 Task: Create a section Agile Archers and in the section, add a milestone Disaster Recovery Planning in the project AgileBoost
Action: Mouse moved to (64, 244)
Screenshot: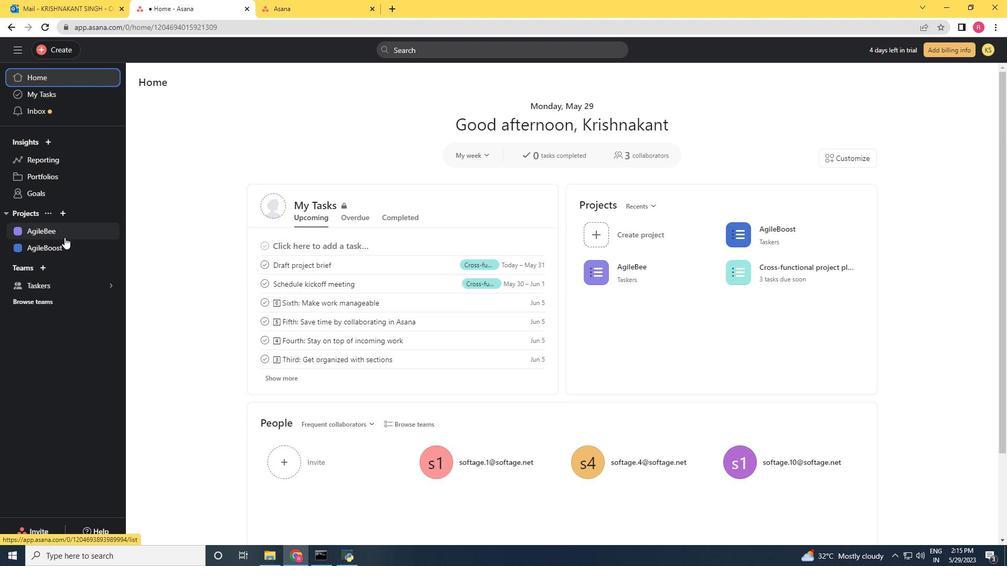 
Action: Mouse pressed left at (64, 244)
Screenshot: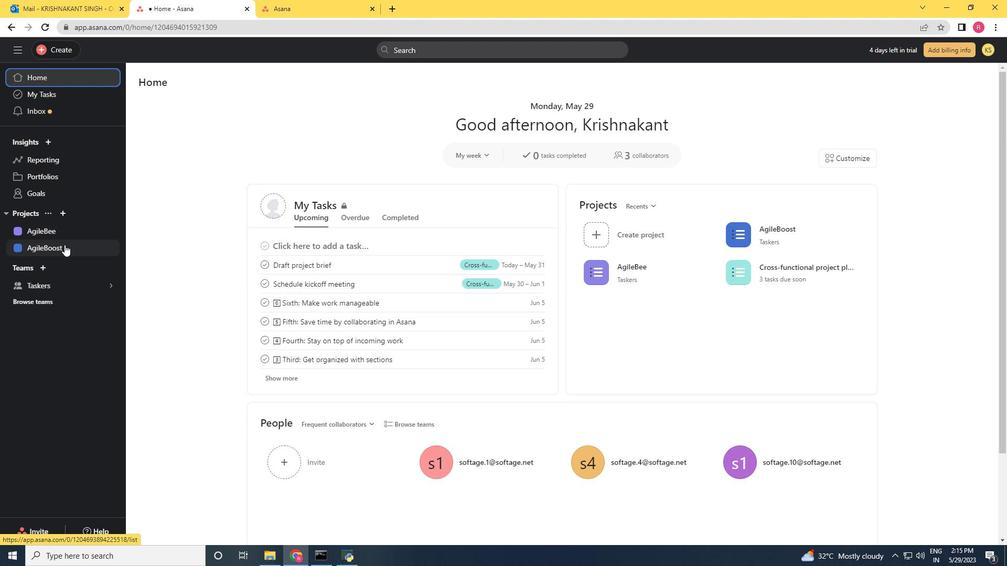 
Action: Mouse moved to (185, 482)
Screenshot: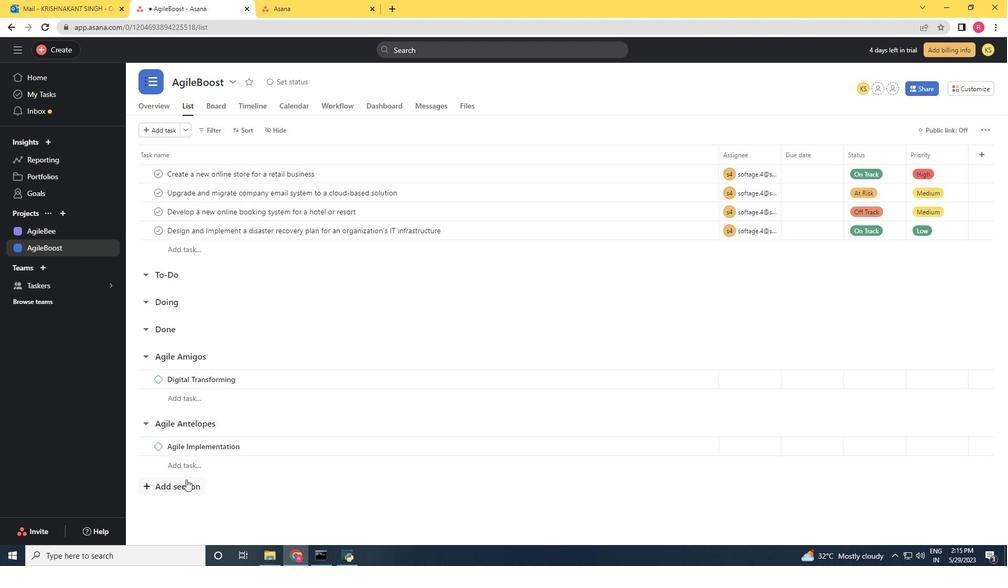 
Action: Mouse pressed left at (185, 482)
Screenshot: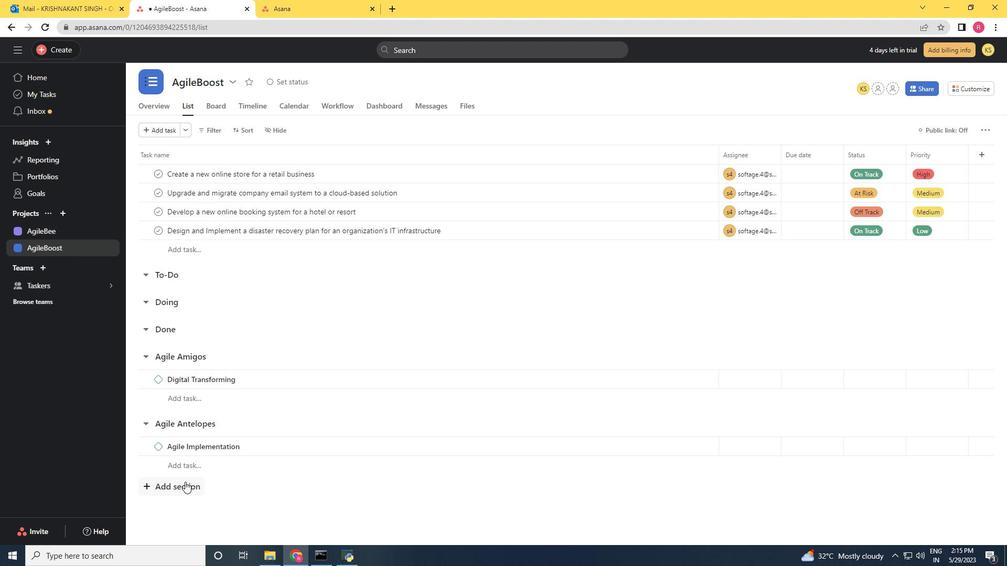 
Action: Mouse moved to (660, 338)
Screenshot: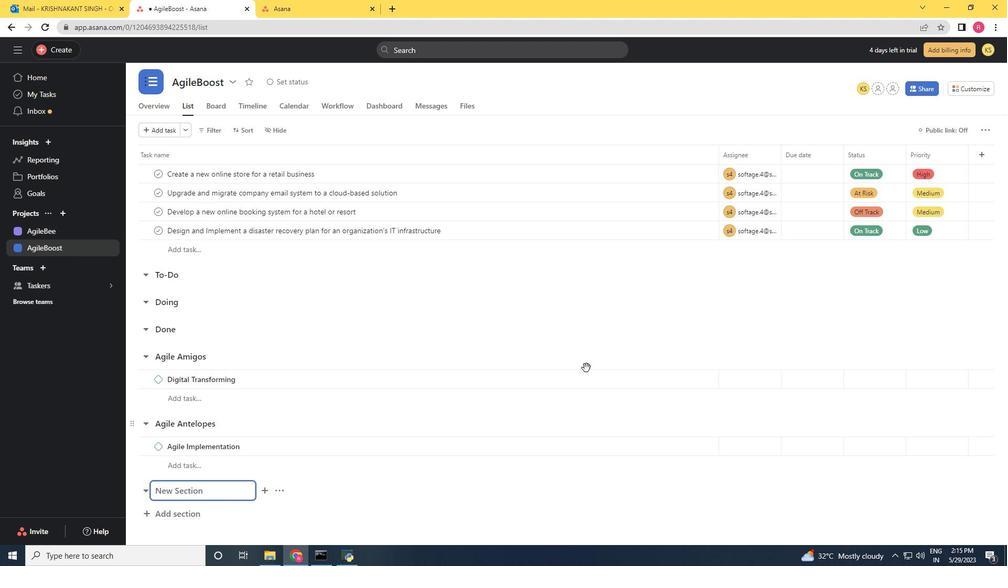 
Action: Key pressed <Key.shift>Agile<Key.space><Key.shift>Ac<Key.backspace>rchers<Key.enter>
Screenshot: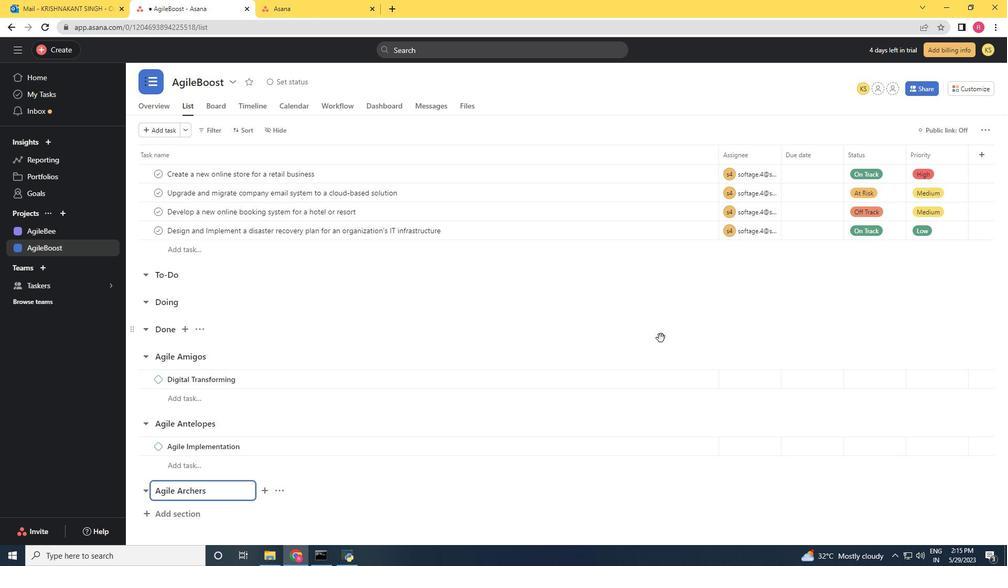 
Action: Mouse scrolled (660, 338) with delta (0, 0)
Screenshot: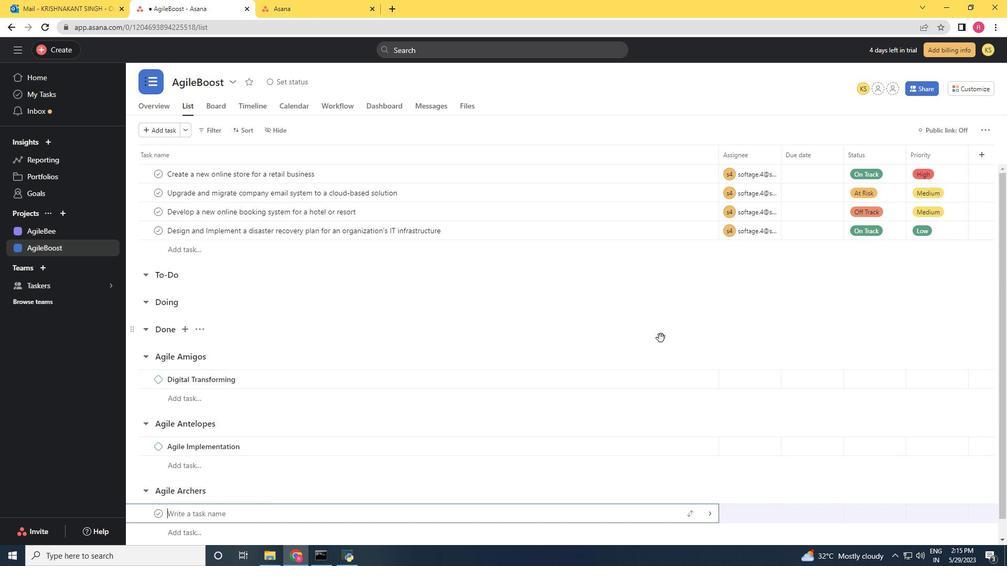 
Action: Mouse moved to (839, 402)
Screenshot: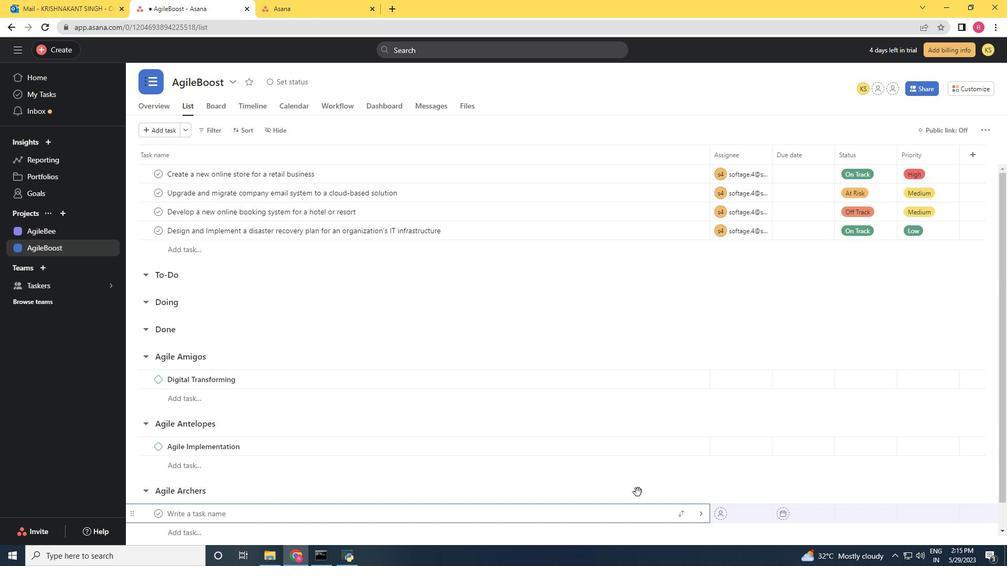 
Action: Key pressed <Key.shift>Disaster<Key.space><Key.shift>Recovery<Key.space><Key.shift>Planning<Key.space><Key.enter>
Screenshot: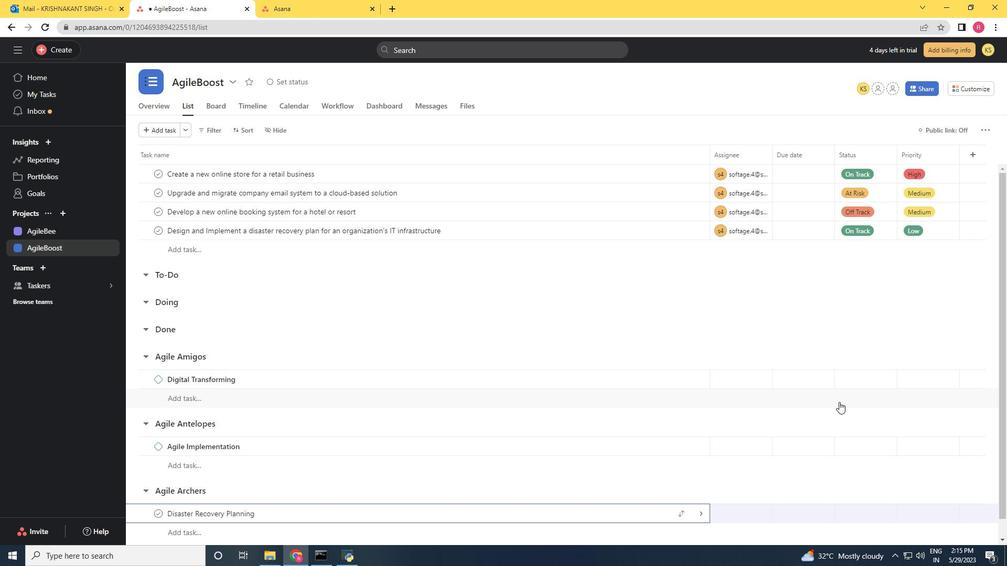 
Action: Mouse moved to (297, 513)
Screenshot: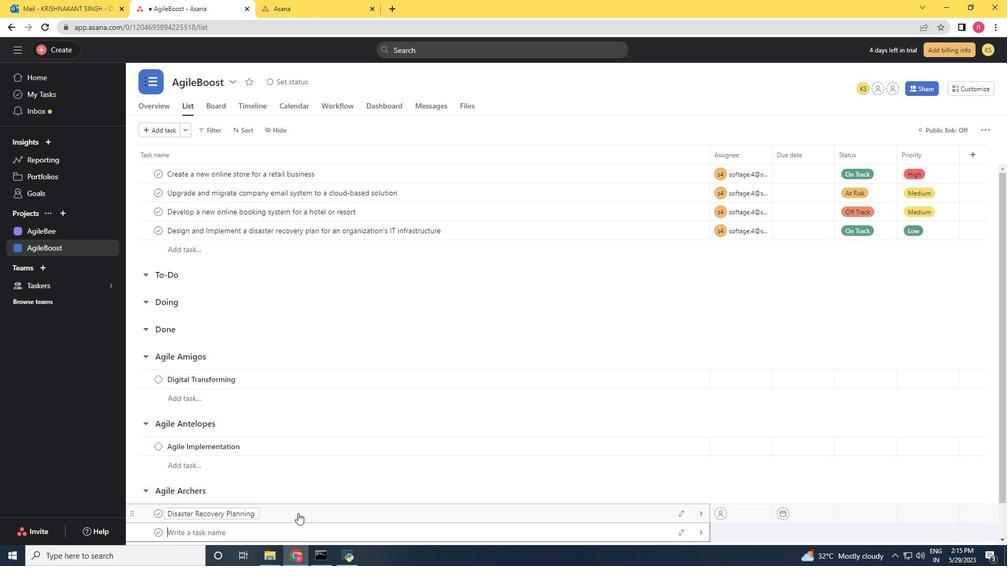 
Action: Mouse pressed right at (297, 513)
Screenshot: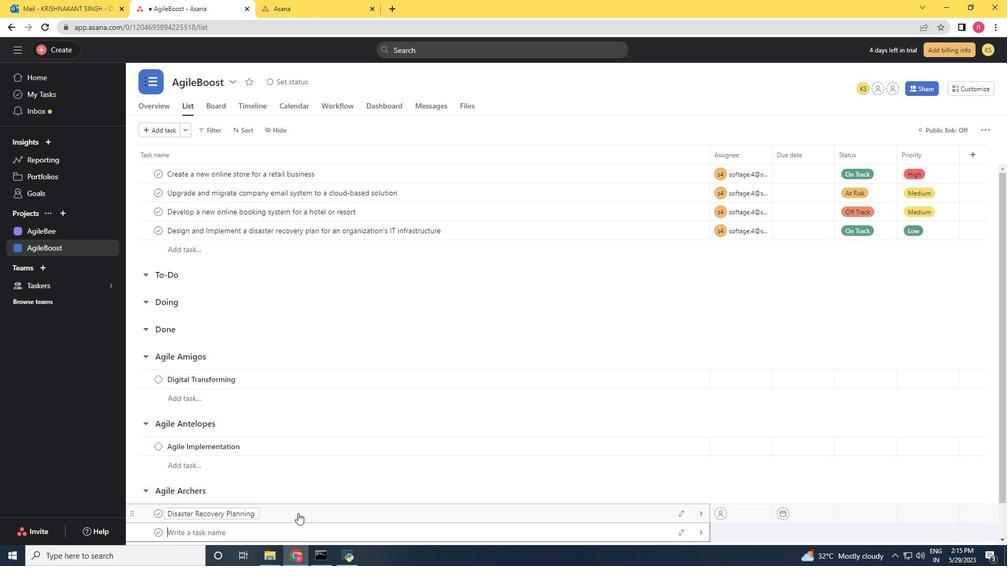 
Action: Mouse moved to (331, 461)
Screenshot: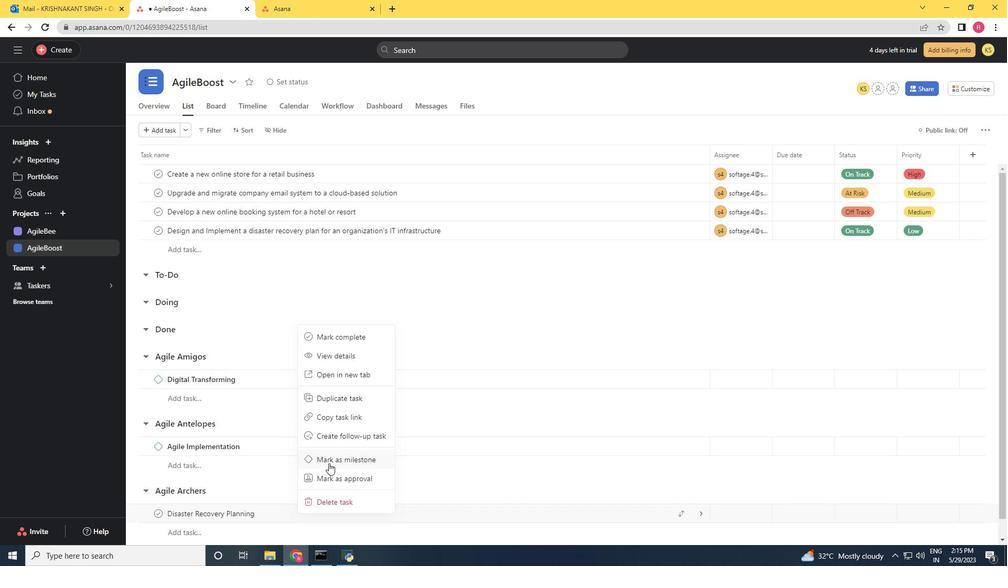 
Action: Mouse pressed left at (331, 461)
Screenshot: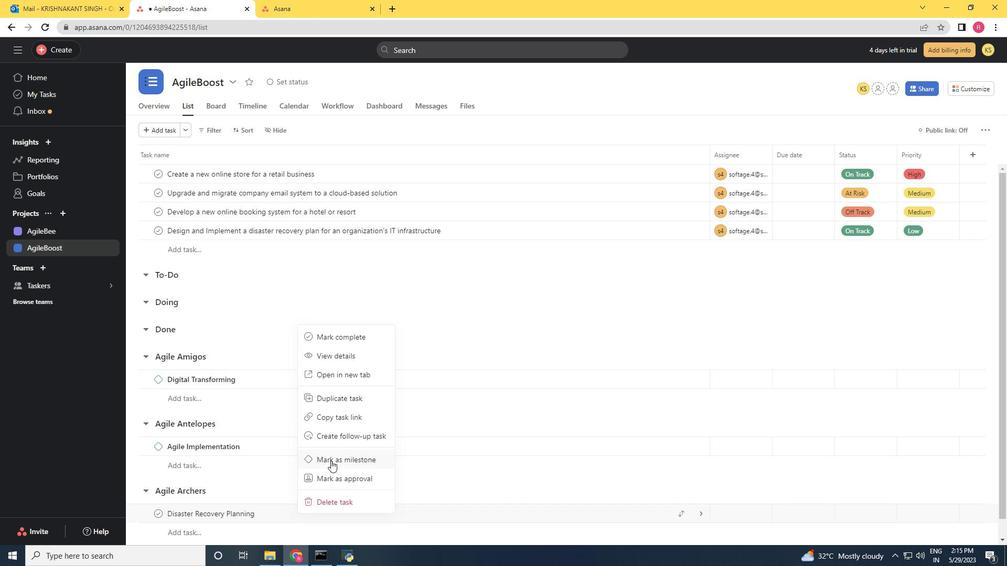 
Action: Mouse scrolled (331, 461) with delta (0, 0)
Screenshot: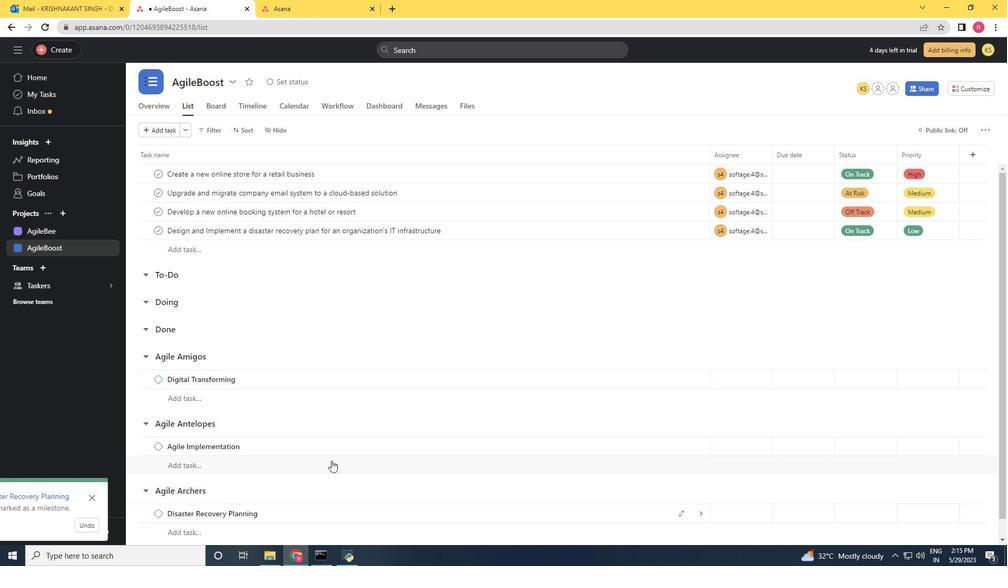 
Action: Mouse scrolled (331, 461) with delta (0, 0)
Screenshot: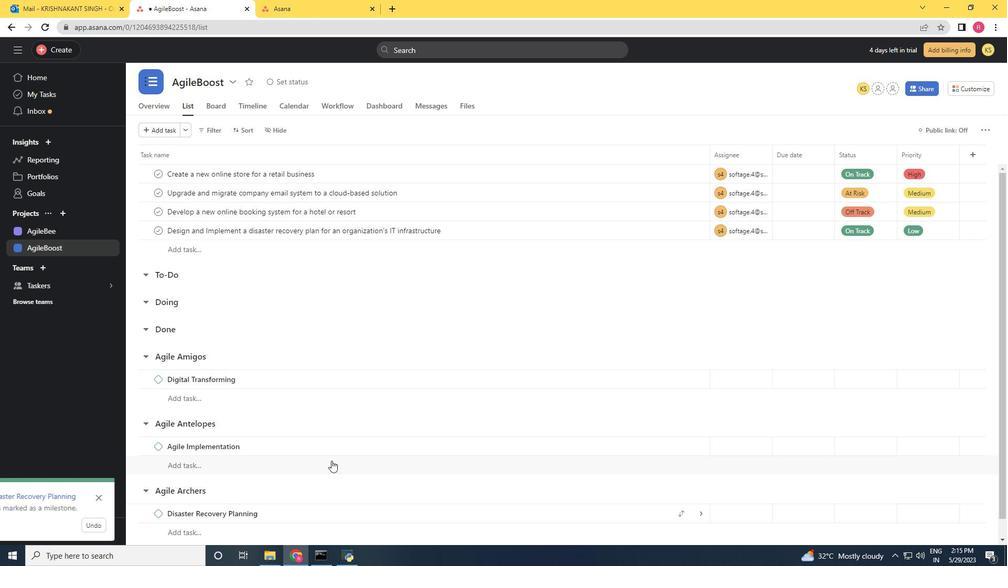 
Action: Mouse scrolled (331, 460) with delta (0, 0)
Screenshot: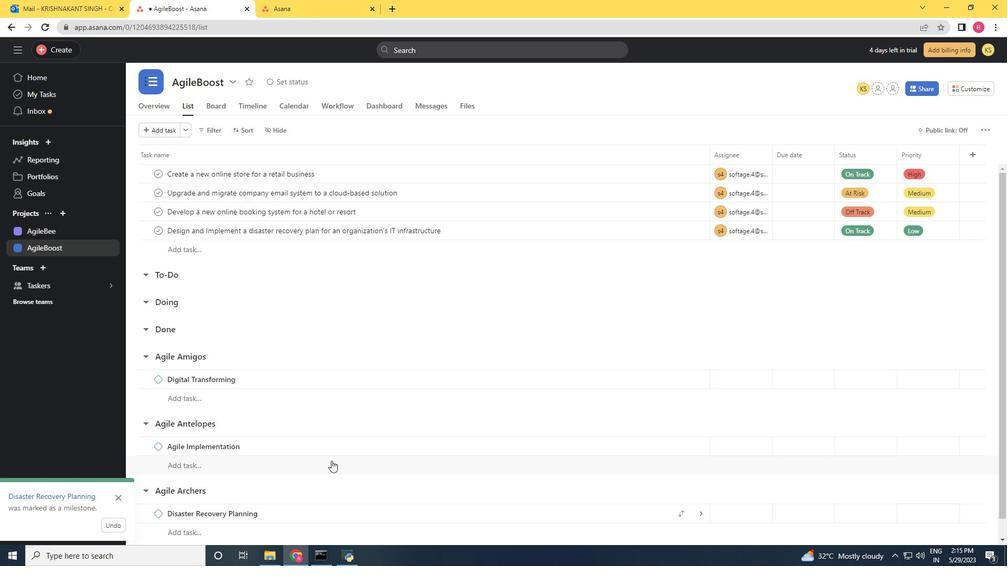 
Action: Mouse scrolled (331, 460) with delta (0, 0)
Screenshot: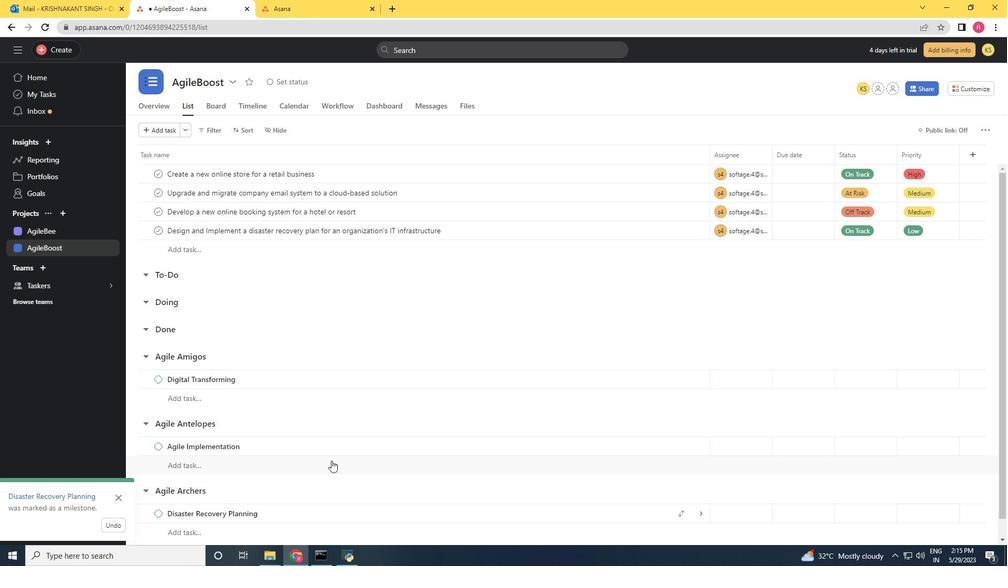 
Action: Mouse scrolled (331, 460) with delta (0, 0)
Screenshot: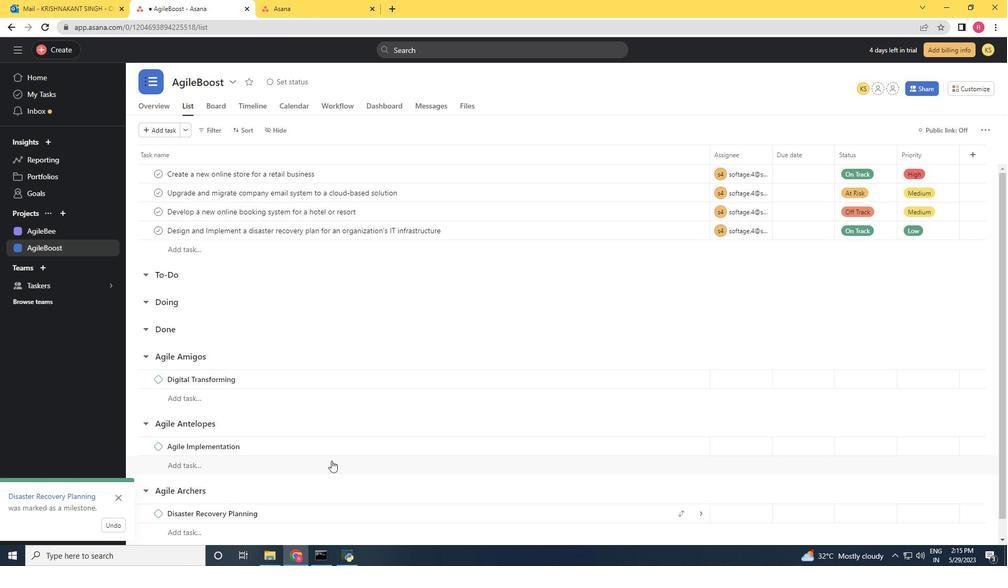 
Action: Mouse scrolled (331, 460) with delta (0, 0)
Screenshot: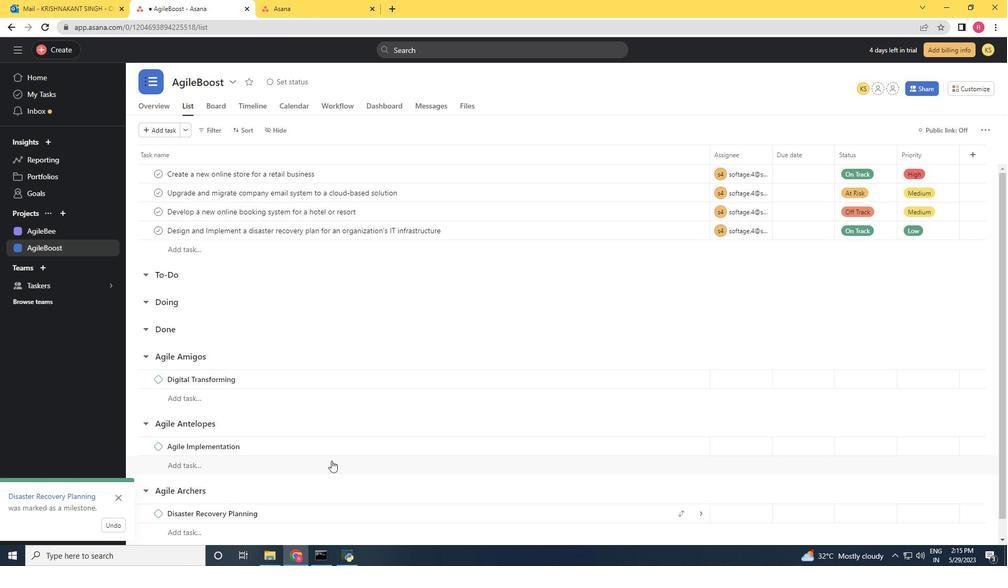 
